 Task: Add Happy Baby Organic Banana Raspberries & Oats Stage 2 Pouch to the cart.
Action: Mouse moved to (283, 138)
Screenshot: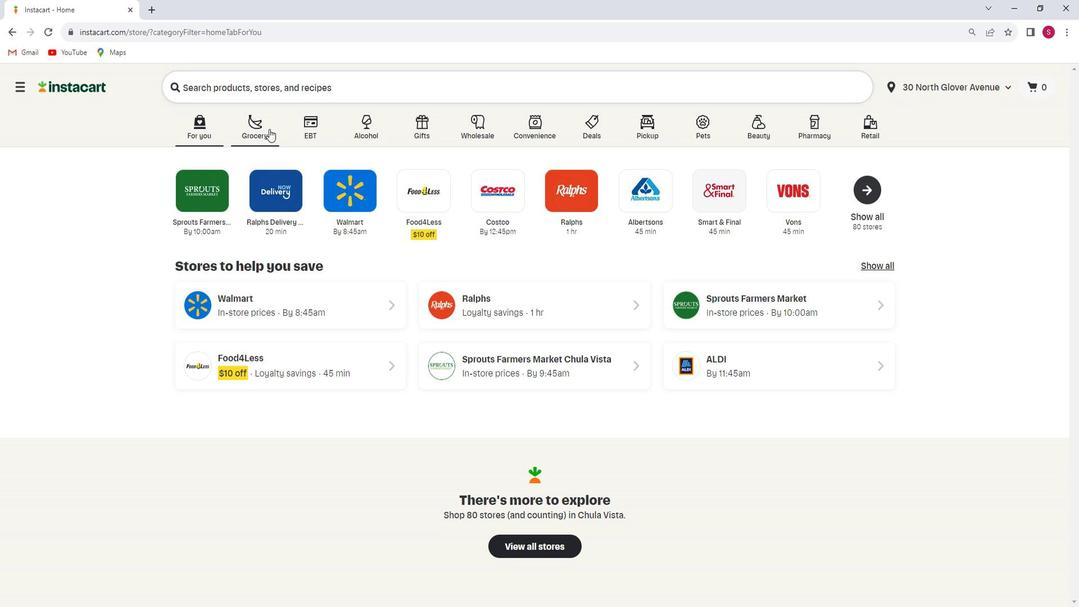 
Action: Mouse pressed left at (283, 138)
Screenshot: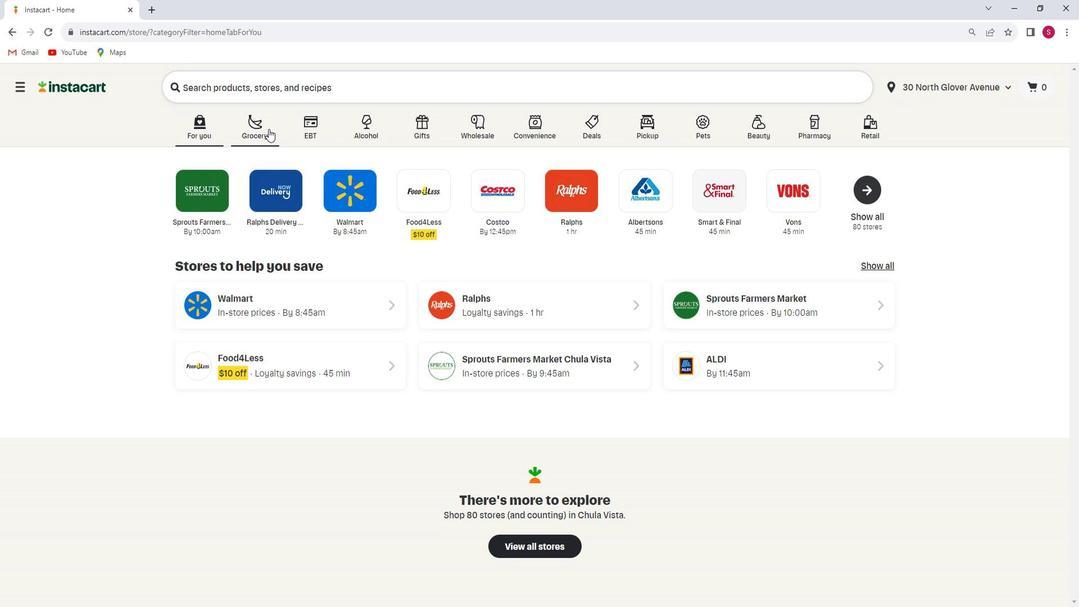 
Action: Mouse moved to (288, 330)
Screenshot: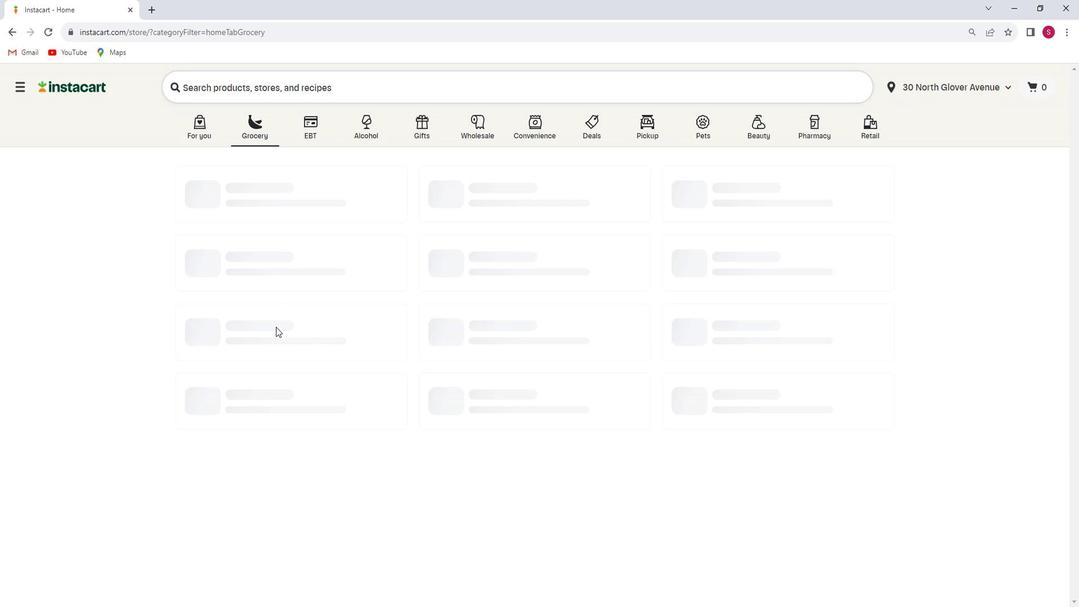 
Action: Mouse pressed left at (288, 330)
Screenshot: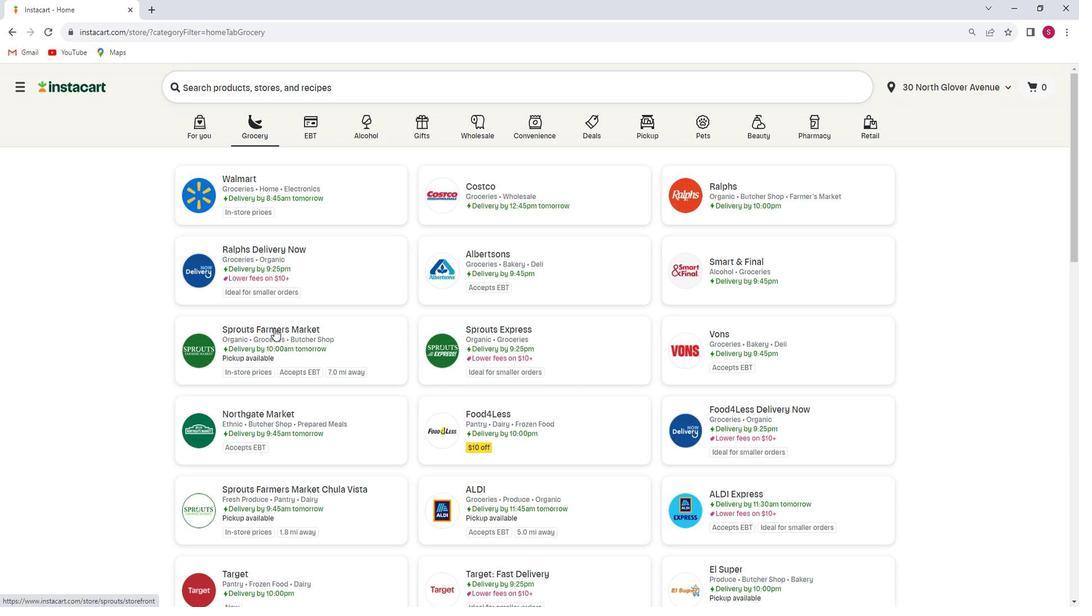 
Action: Mouse moved to (71, 394)
Screenshot: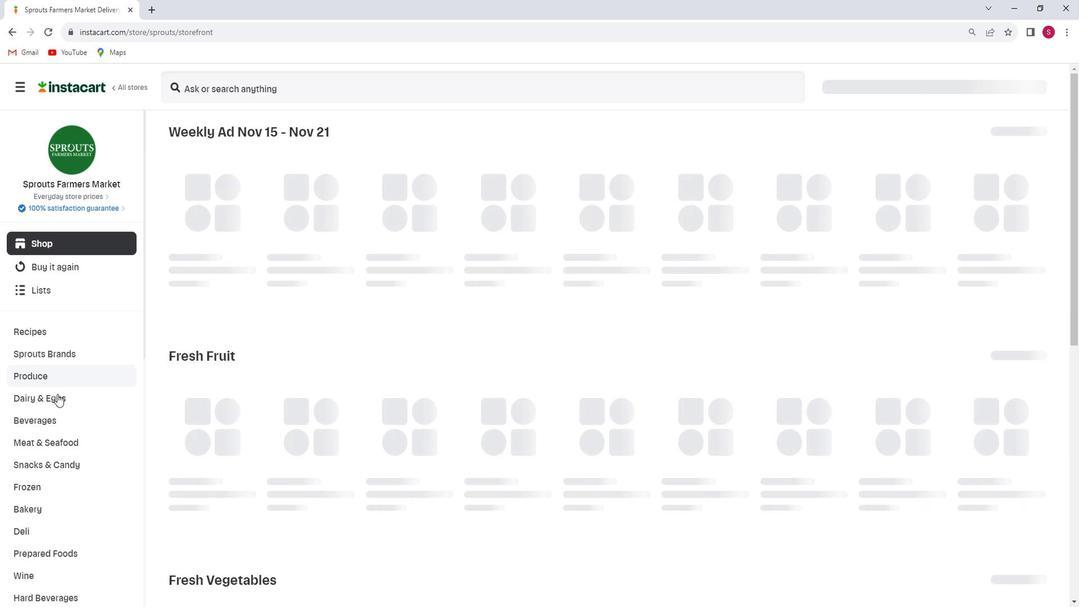 
Action: Mouse scrolled (71, 393) with delta (0, 0)
Screenshot: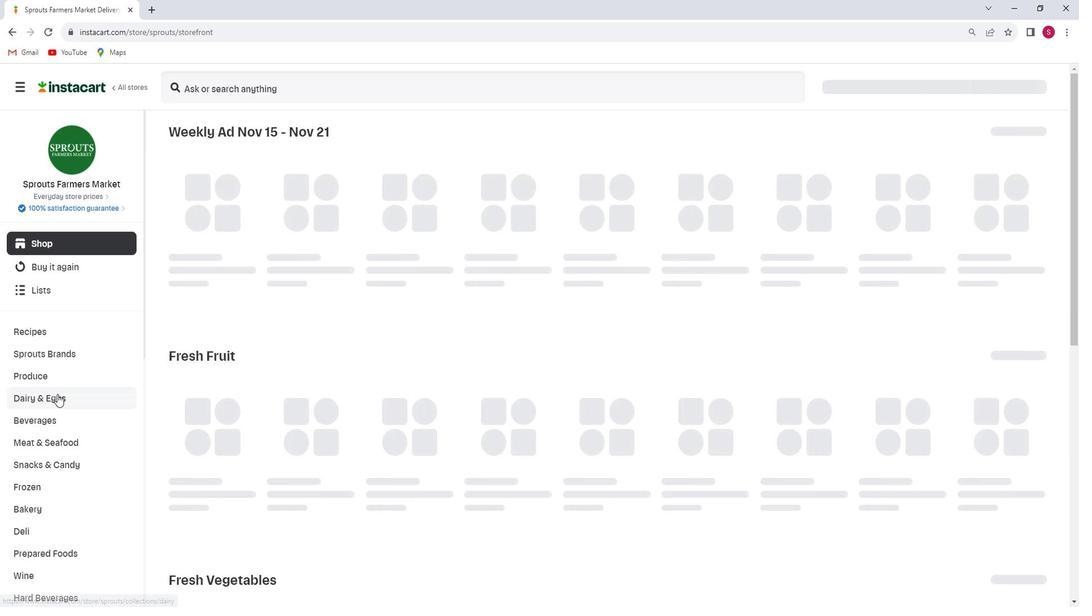 
Action: Mouse scrolled (71, 393) with delta (0, 0)
Screenshot: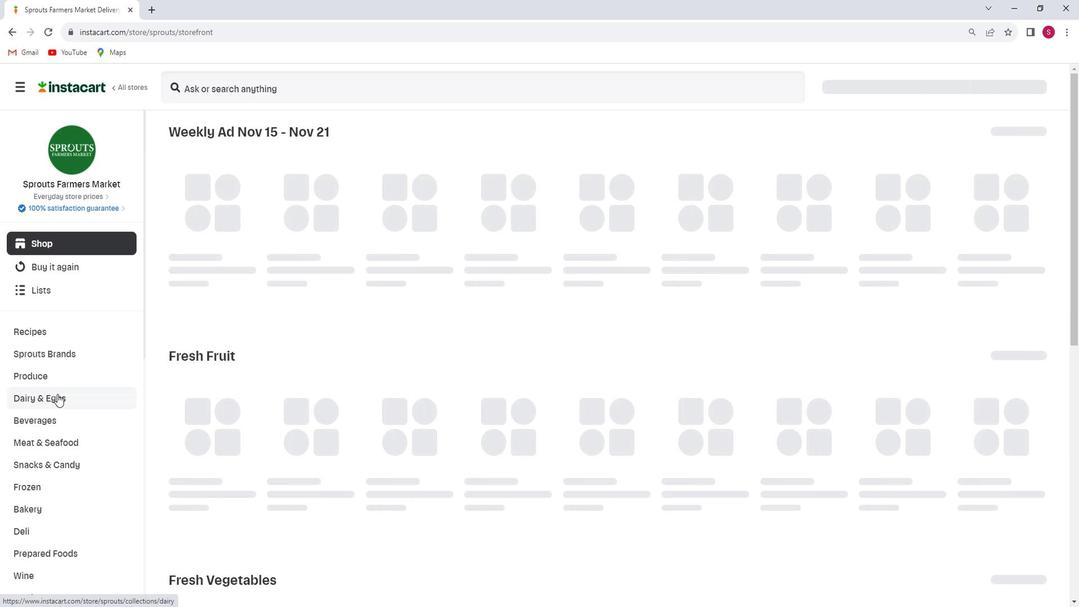 
Action: Mouse scrolled (71, 393) with delta (0, 0)
Screenshot: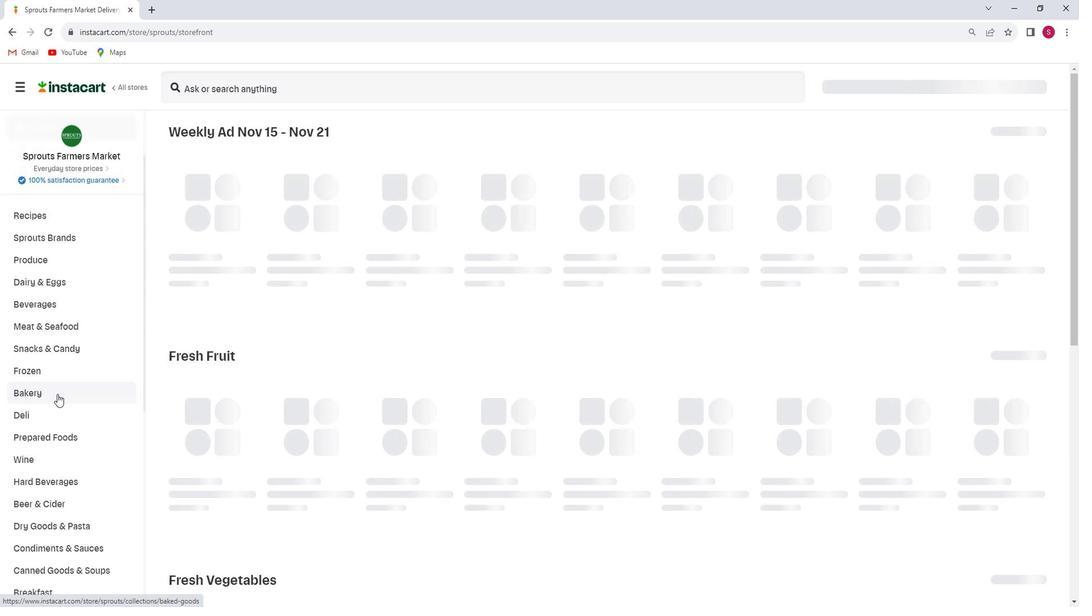 
Action: Mouse scrolled (71, 393) with delta (0, 0)
Screenshot: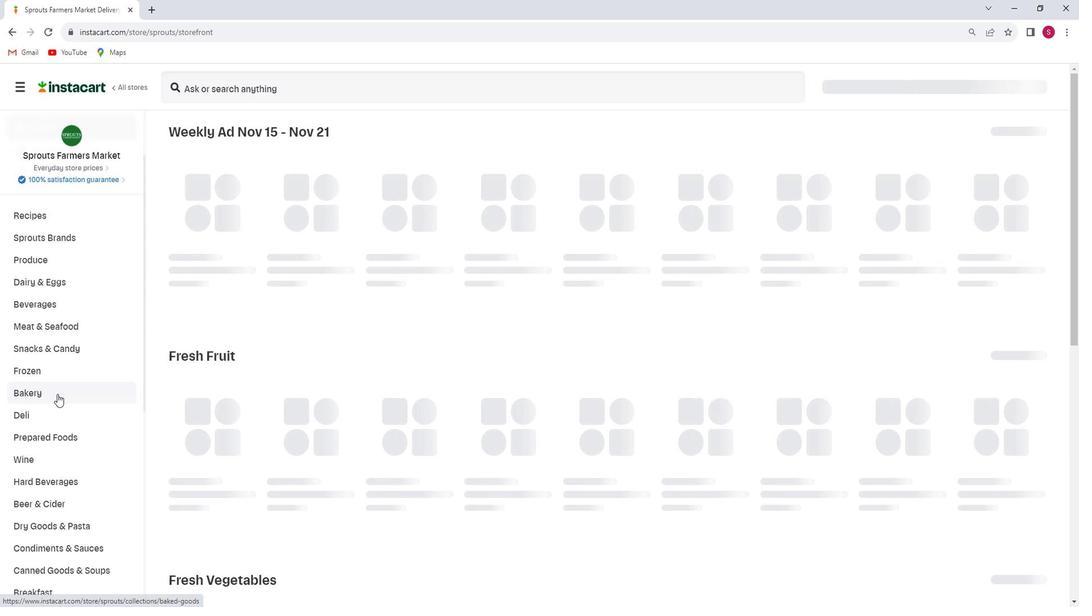 
Action: Mouse scrolled (71, 393) with delta (0, 0)
Screenshot: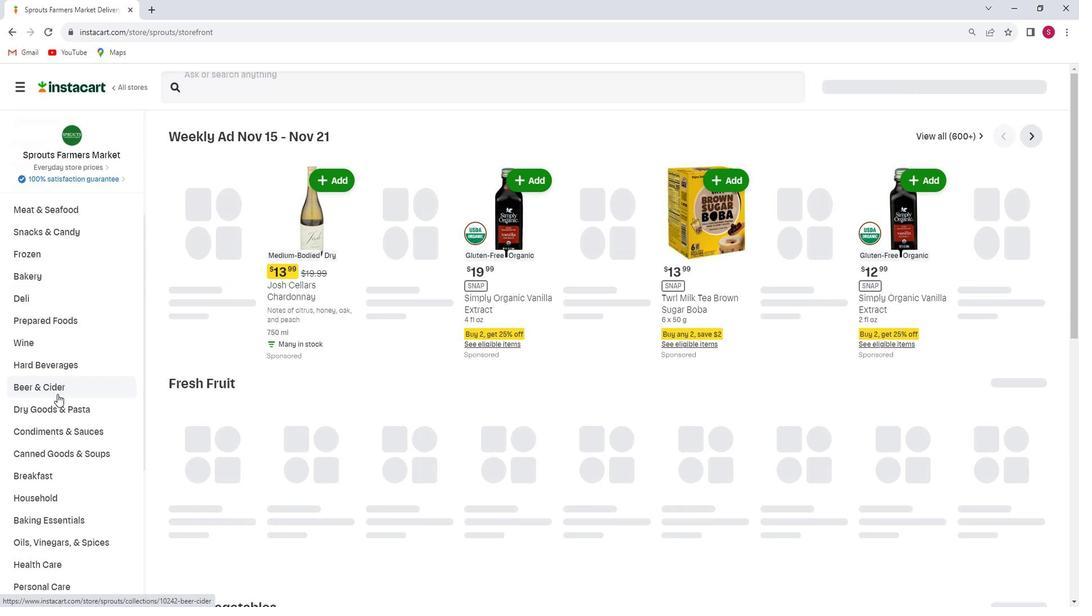 
Action: Mouse scrolled (71, 393) with delta (0, 0)
Screenshot: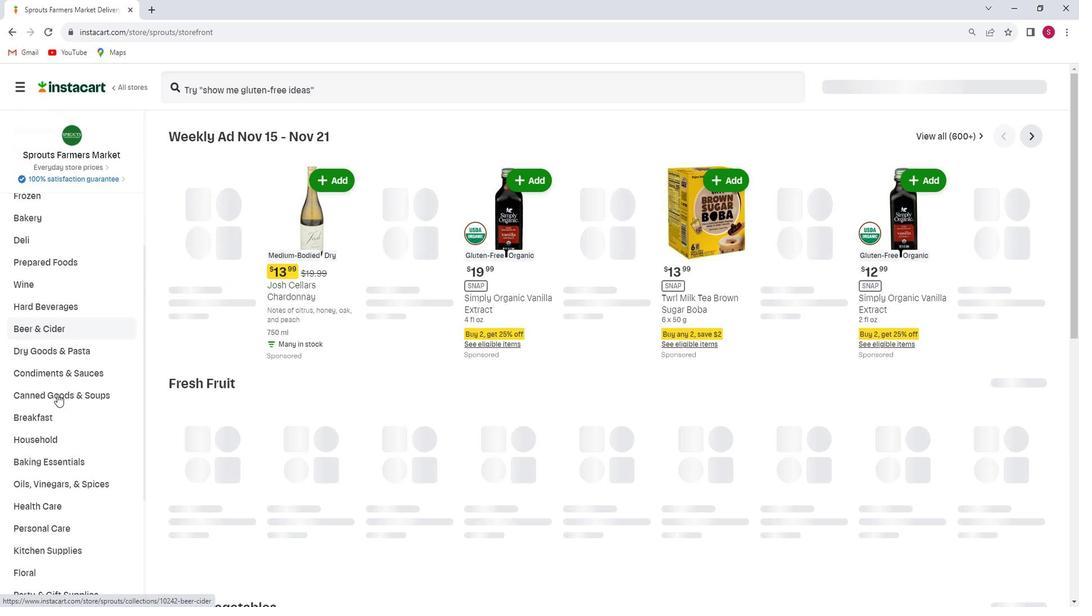 
Action: Mouse scrolled (71, 393) with delta (0, 0)
Screenshot: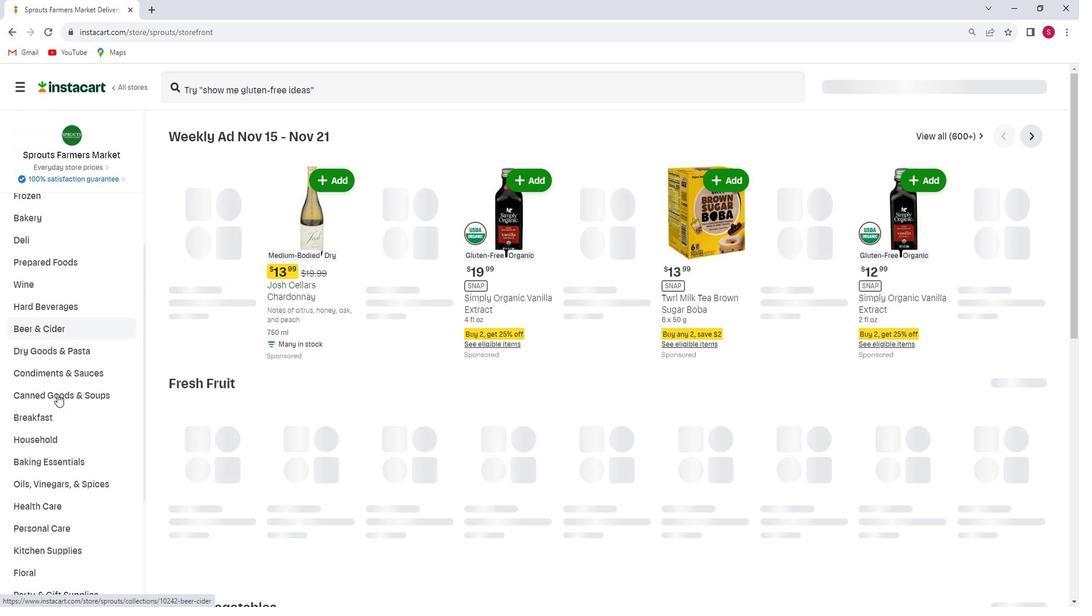 
Action: Mouse scrolled (71, 393) with delta (0, 0)
Screenshot: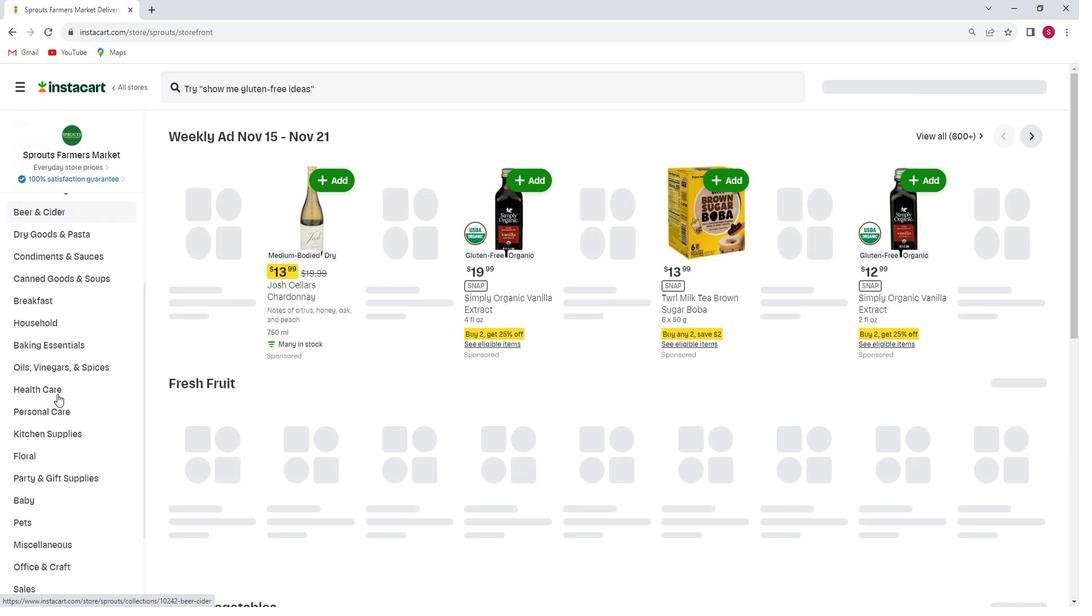 
Action: Mouse scrolled (71, 393) with delta (0, 0)
Screenshot: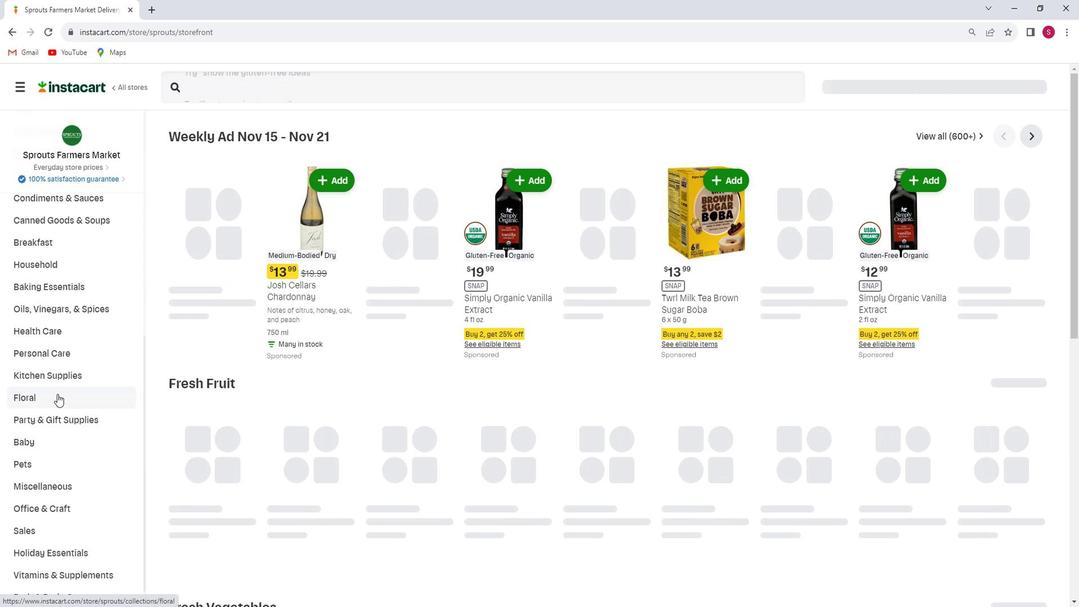 
Action: Mouse moved to (68, 417)
Screenshot: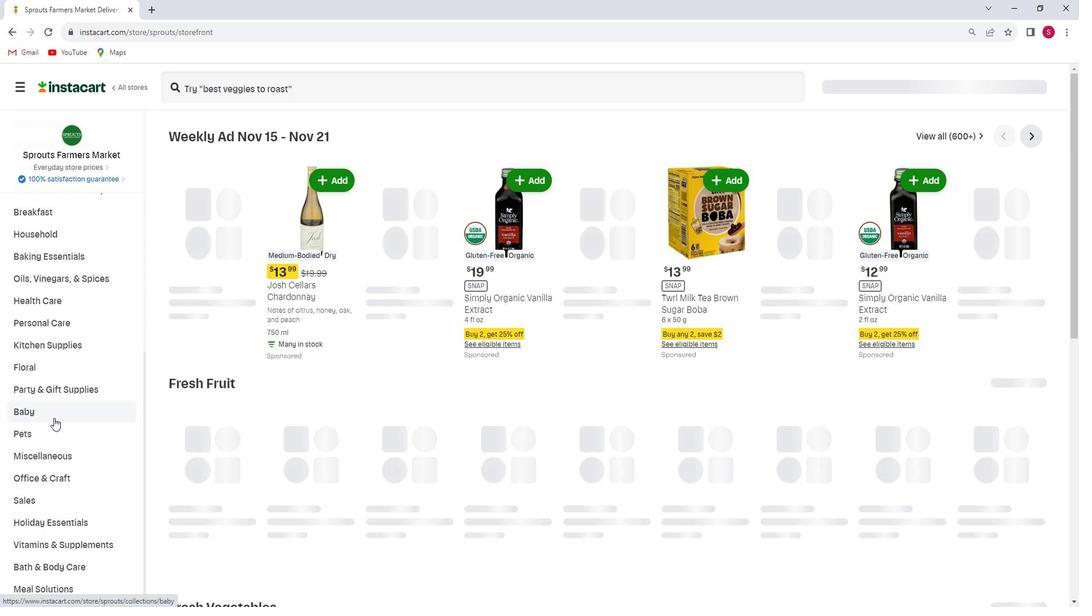 
Action: Mouse pressed left at (68, 417)
Screenshot: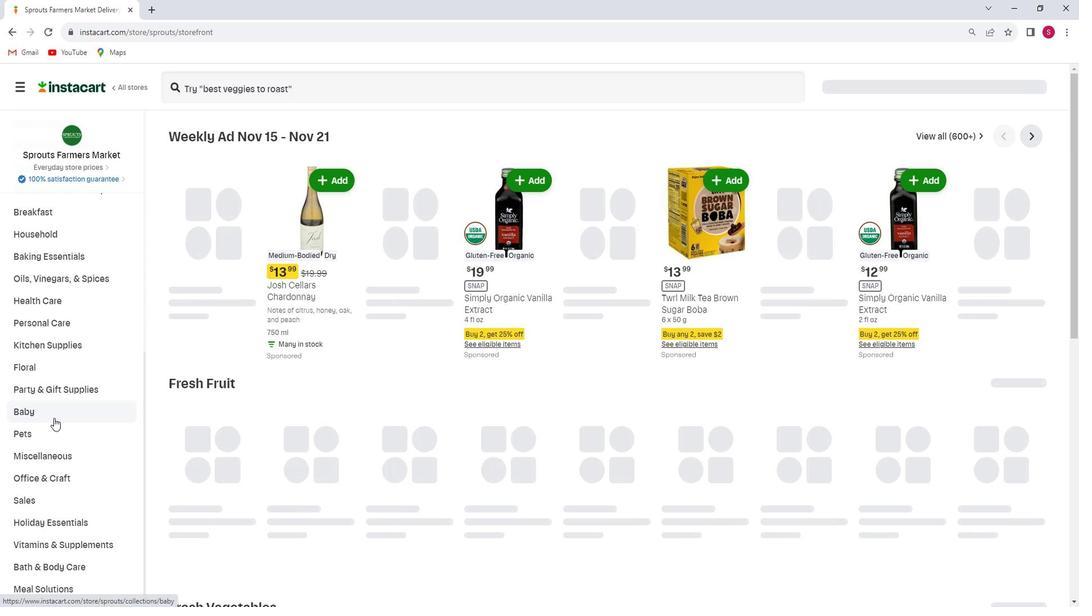 
Action: Mouse moved to (77, 490)
Screenshot: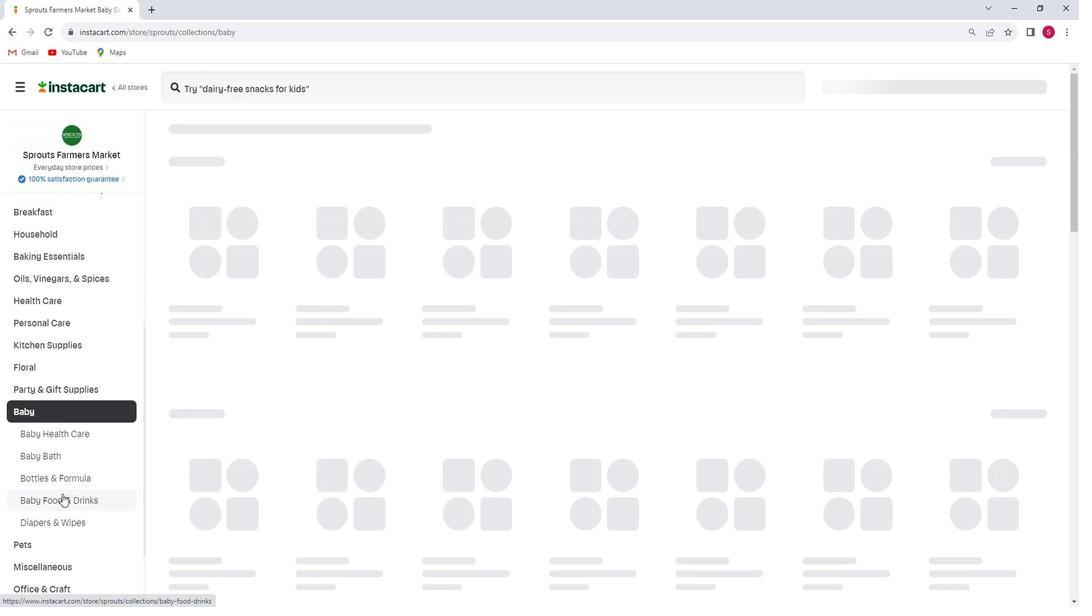 
Action: Mouse pressed left at (77, 490)
Screenshot: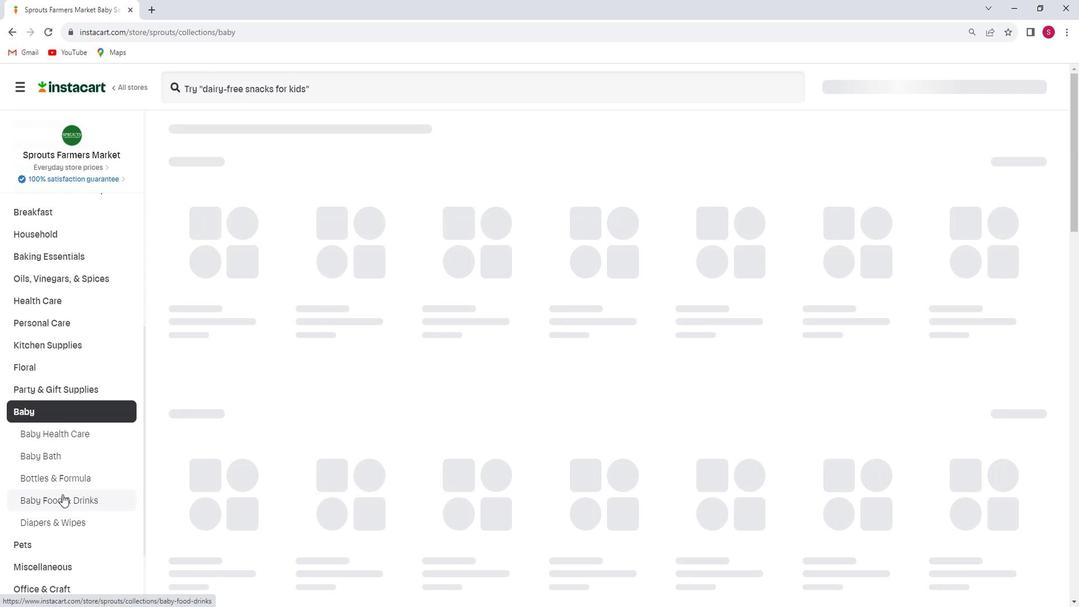 
Action: Mouse moved to (231, 100)
Screenshot: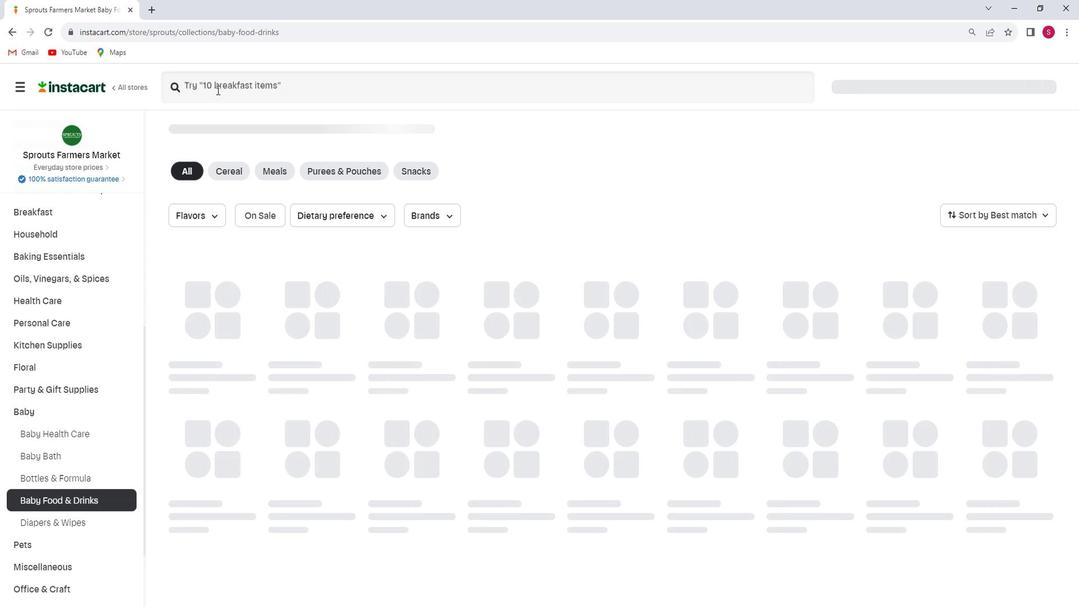 
Action: Mouse pressed left at (231, 100)
Screenshot: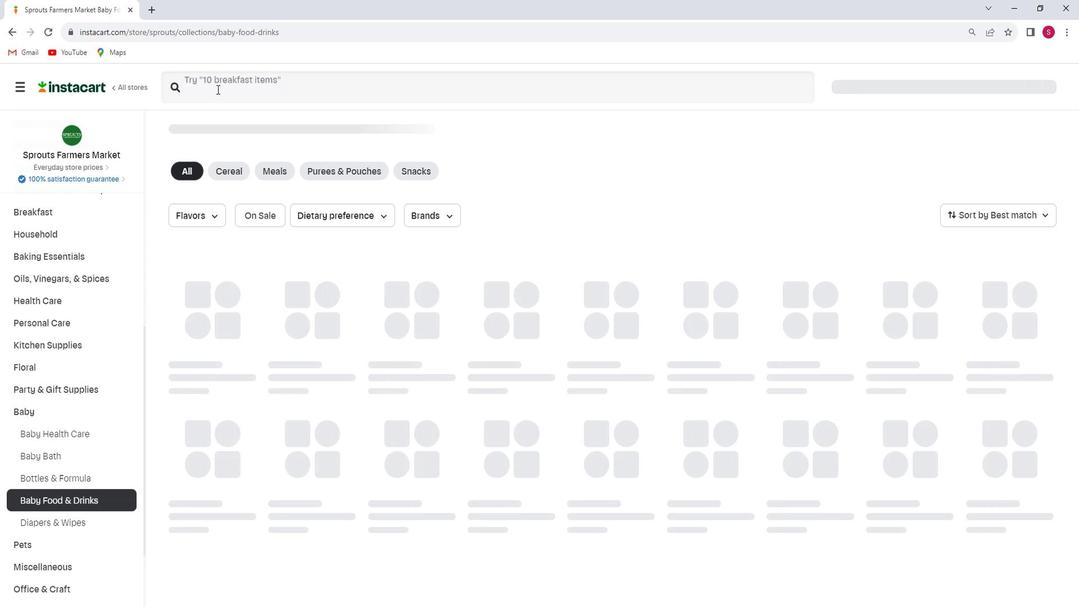 
Action: Key pressed <Key.shift>Happy<Key.space><Key.shift>Baby<Key.space><Key.shift>organic<Key.space><Key.shift>Banana<Key.space><Key.shift><Key.shift>Raspberries<Key.space><Key.shift><Key.shift><Key.shift><Key.shift><Key.shift><Key.shift><Key.shift><Key.shift><Key.shift>&<Key.space><Key.shift>Oats<Key.space><Key.shift>Stage<Key.space>2<Key.space><Key.shift>Pouch<Key.enter>
Screenshot: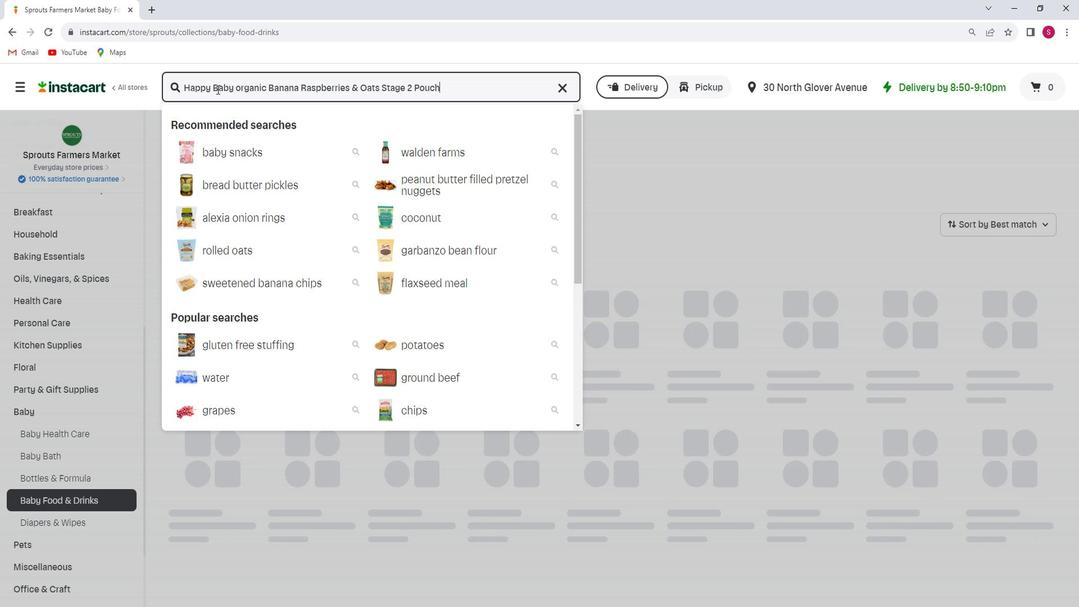 
Action: Mouse moved to (478, 190)
Screenshot: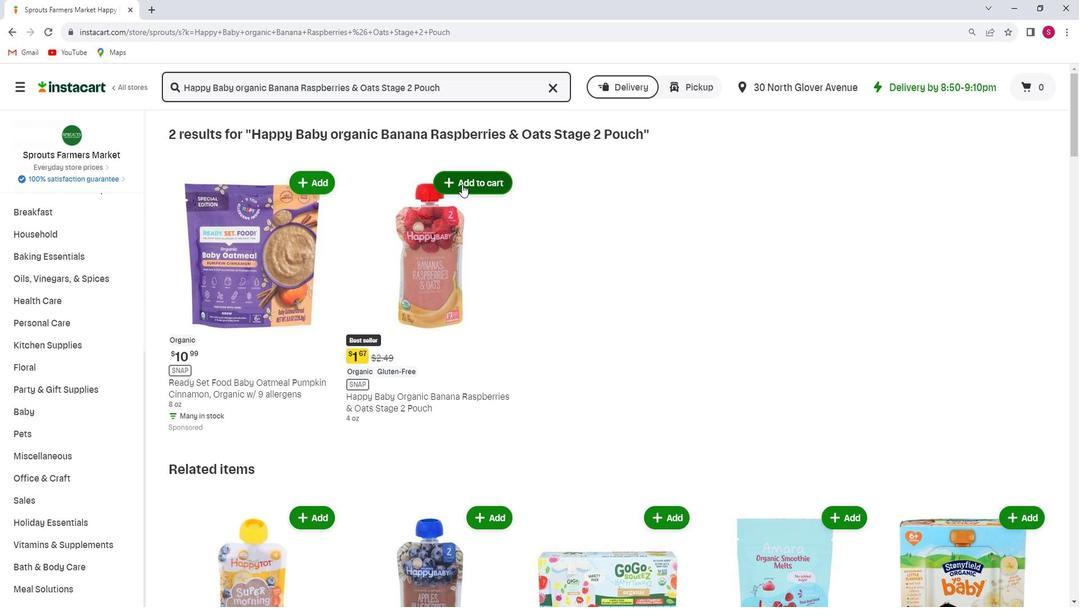 
Action: Mouse pressed left at (478, 190)
Screenshot: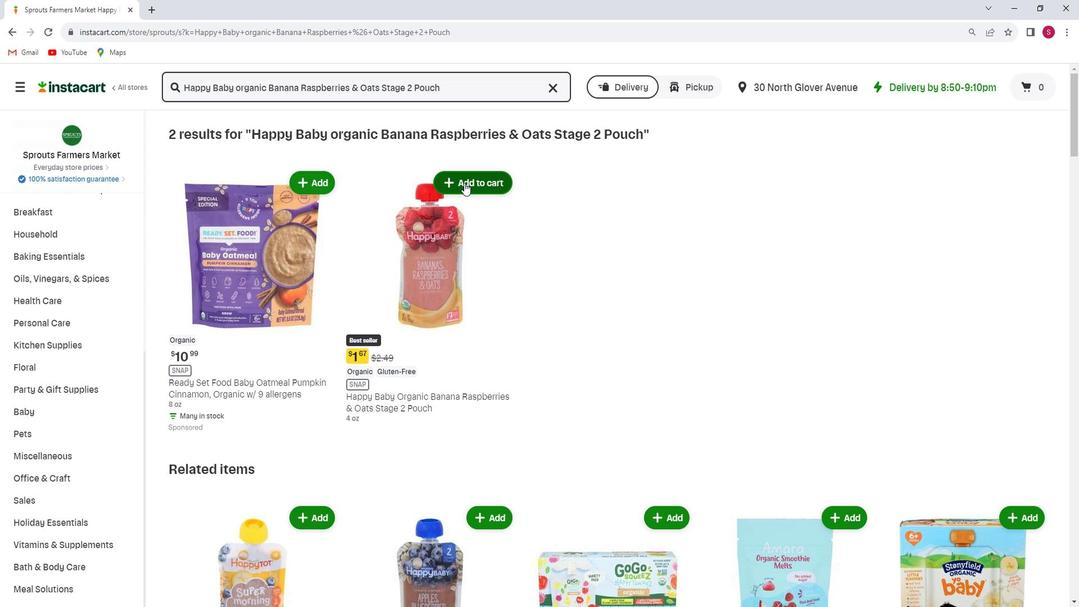 
Action: Mouse moved to (494, 225)
Screenshot: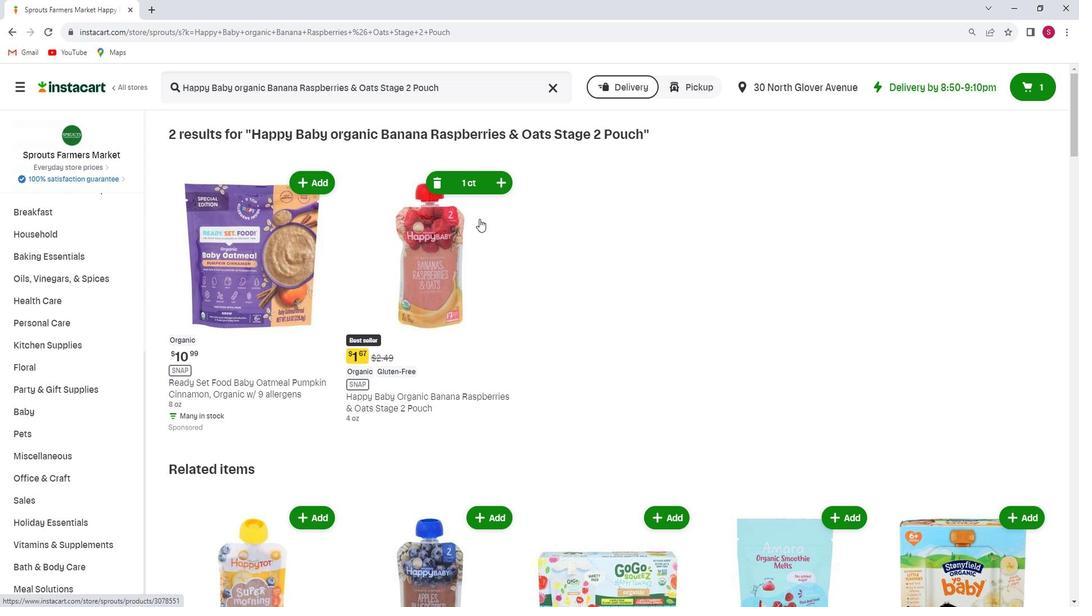 
